 Task: Visit the office locations of Johnson & johnson
Action: Mouse moved to (21, 104)
Screenshot: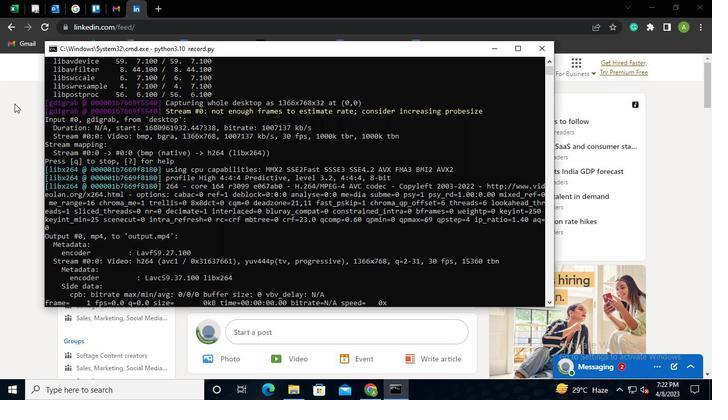 
Action: Mouse pressed left at (21, 104)
Screenshot: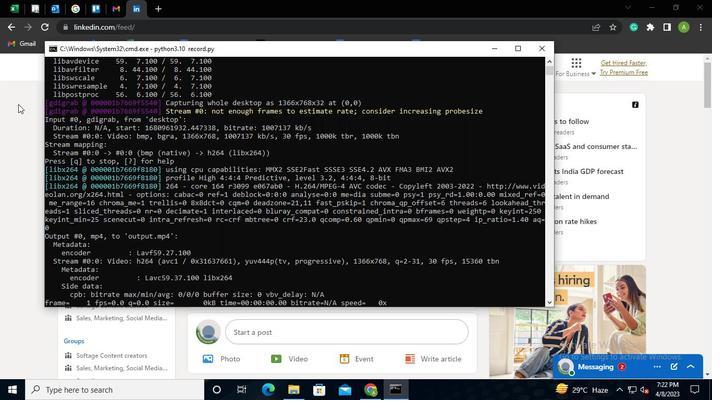 
Action: Mouse moved to (151, 71)
Screenshot: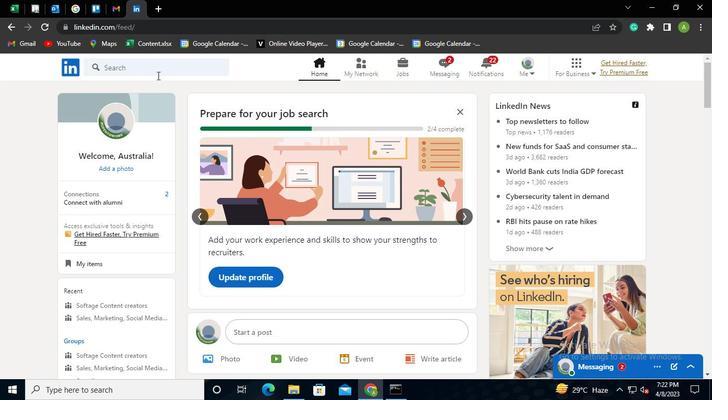 
Action: Mouse pressed left at (151, 71)
Screenshot: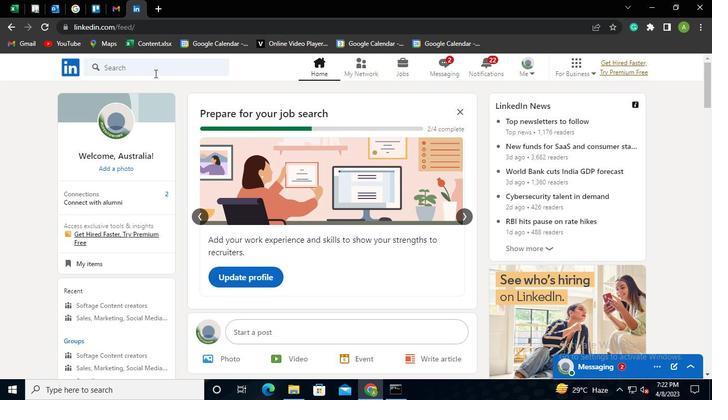 
Action: Mouse moved to (114, 110)
Screenshot: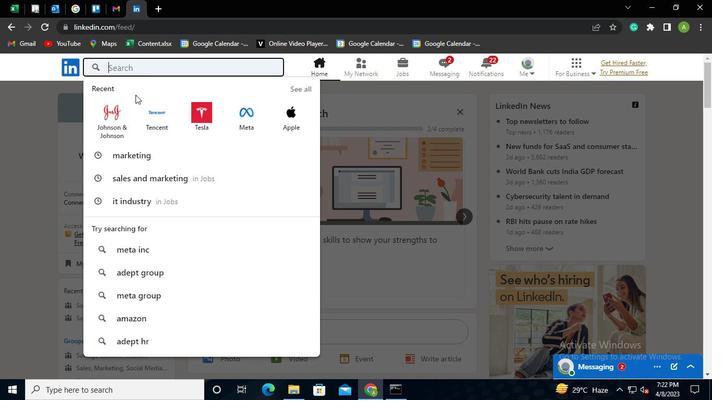
Action: Mouse pressed left at (114, 110)
Screenshot: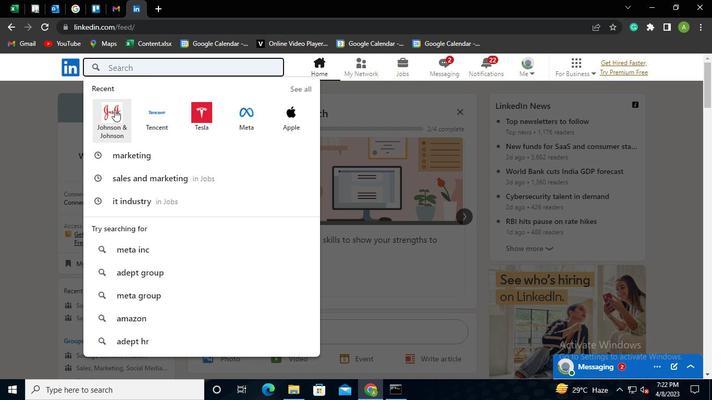 
Action: Mouse moved to (123, 242)
Screenshot: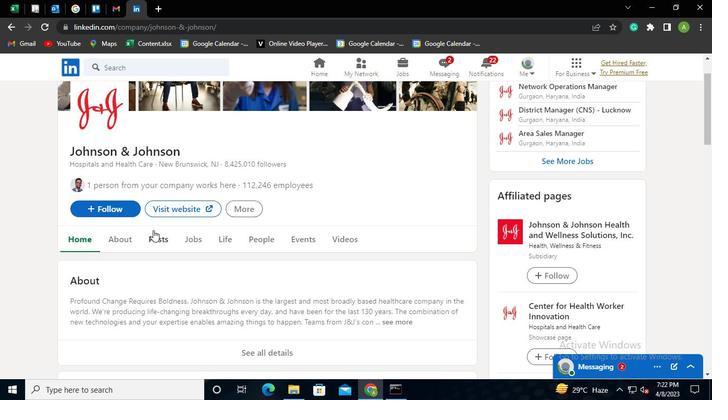 
Action: Mouse pressed left at (123, 242)
Screenshot: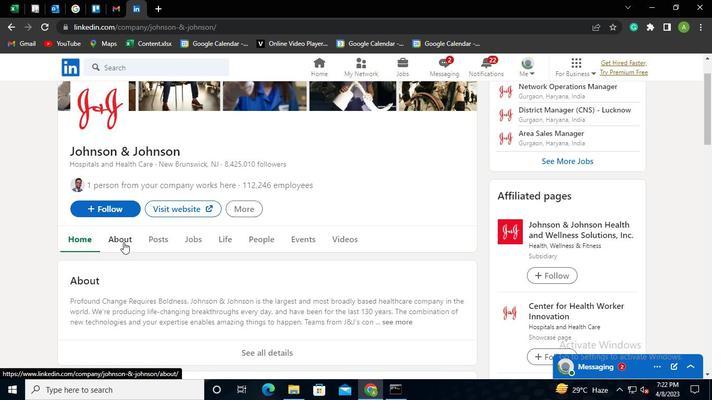 
Action: Mouse moved to (396, 398)
Screenshot: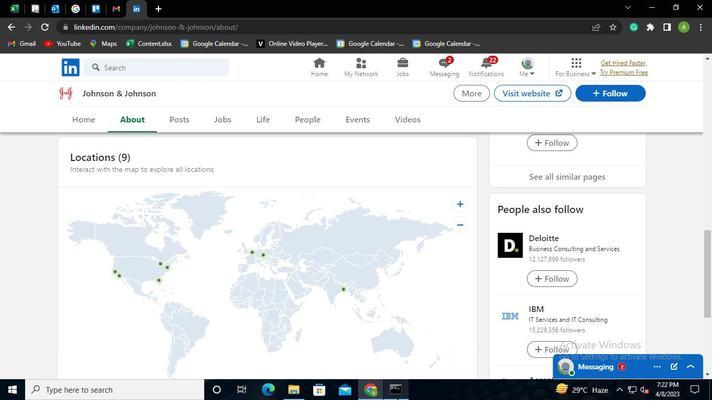 
Action: Mouse pressed left at (396, 398)
Screenshot: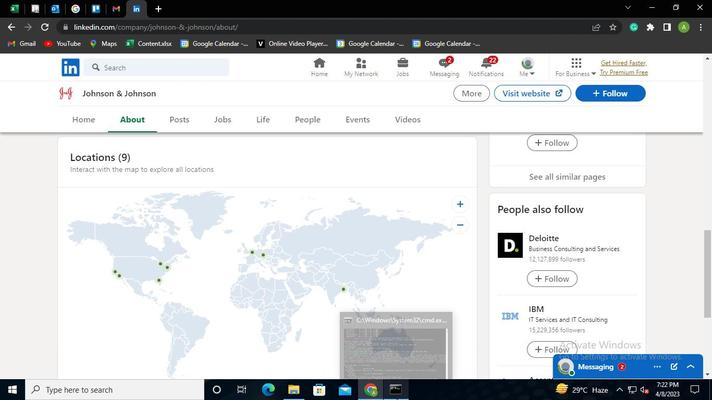 
Action: Mouse moved to (548, 48)
Screenshot: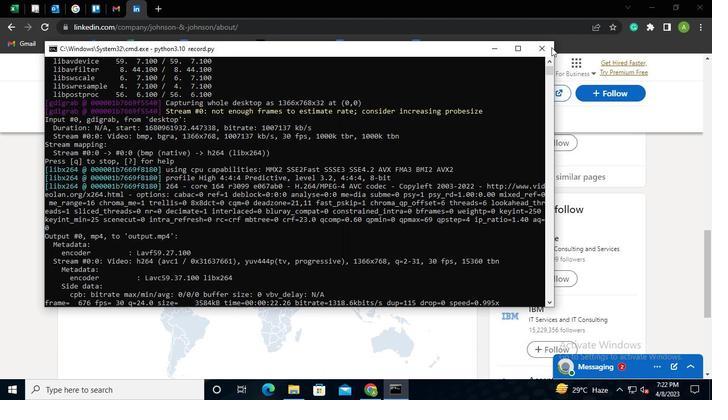 
Action: Mouse pressed left at (548, 48)
Screenshot: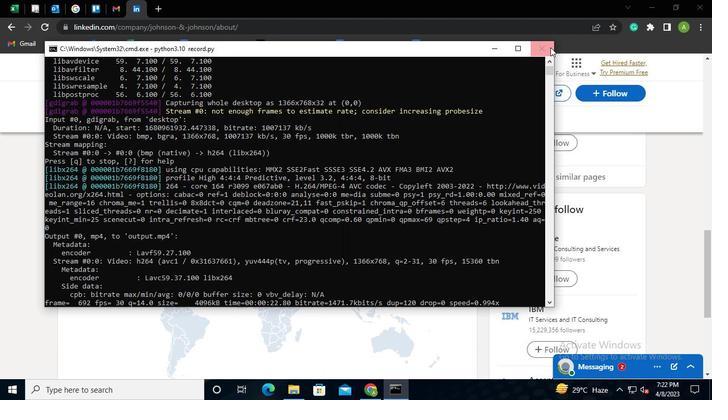 
